 Task: Check the schedule for the "Cross-Check Hockey League".
Action: Mouse moved to (120, 309)
Screenshot: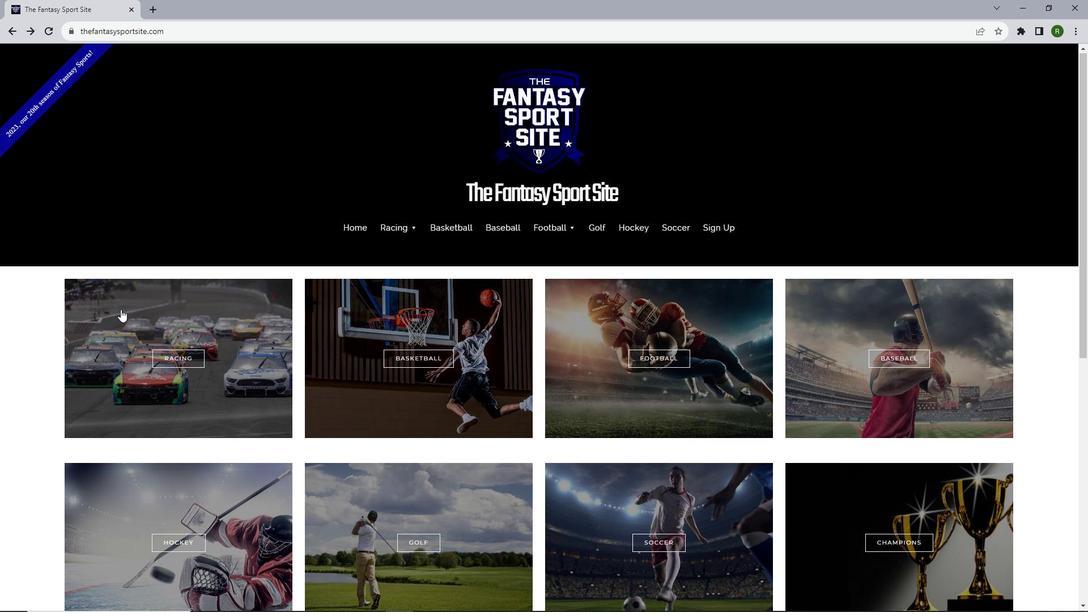 
Action: Mouse scrolled (120, 308) with delta (0, 0)
Screenshot: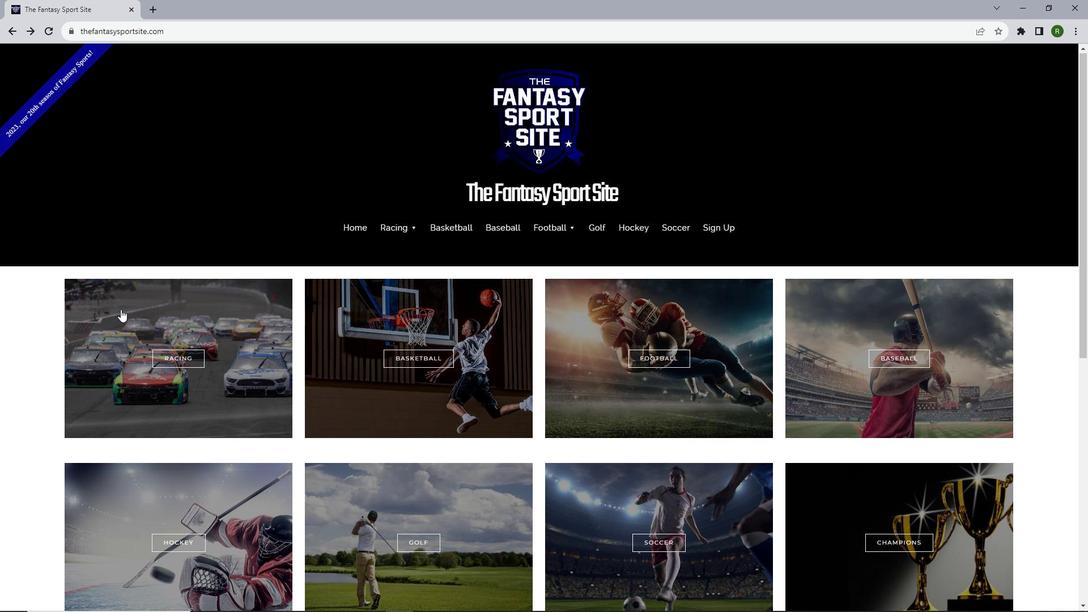 
Action: Mouse moved to (120, 309)
Screenshot: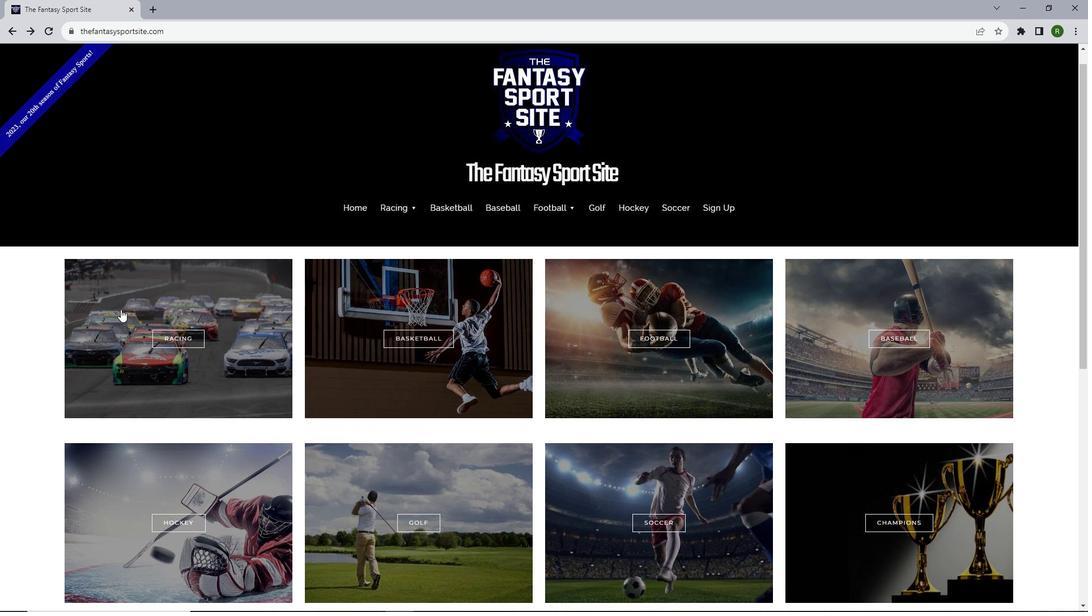 
Action: Mouse scrolled (120, 308) with delta (0, 0)
Screenshot: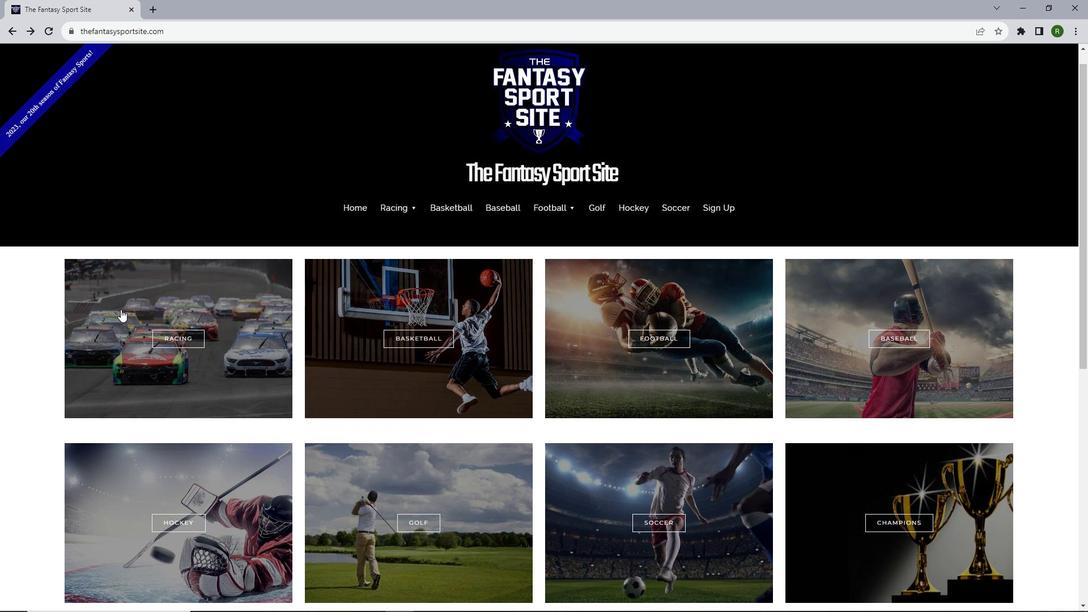 
Action: Mouse moved to (171, 424)
Screenshot: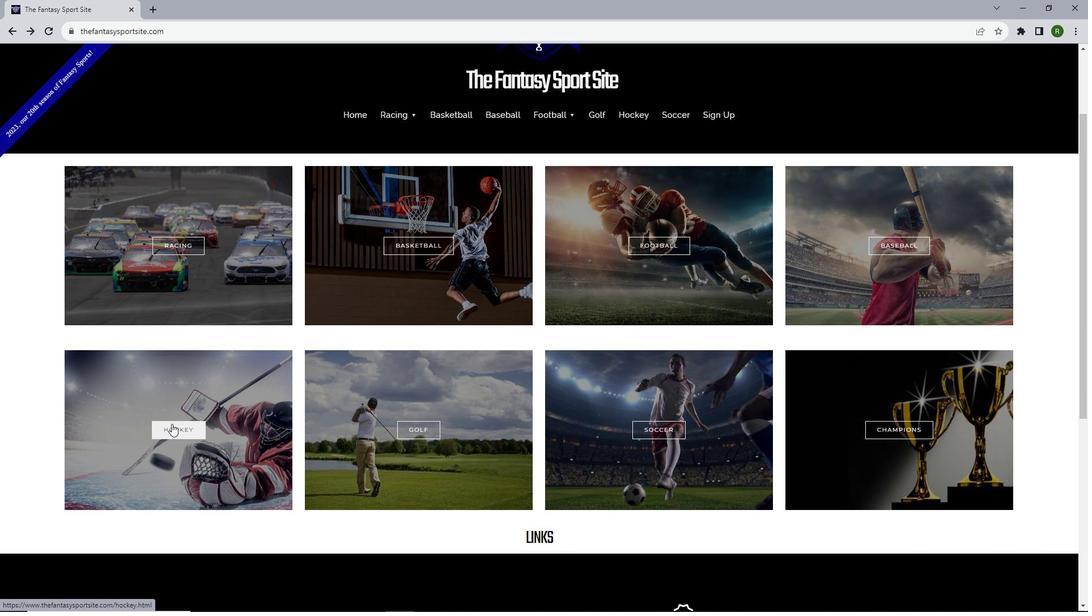 
Action: Mouse pressed left at (171, 424)
Screenshot: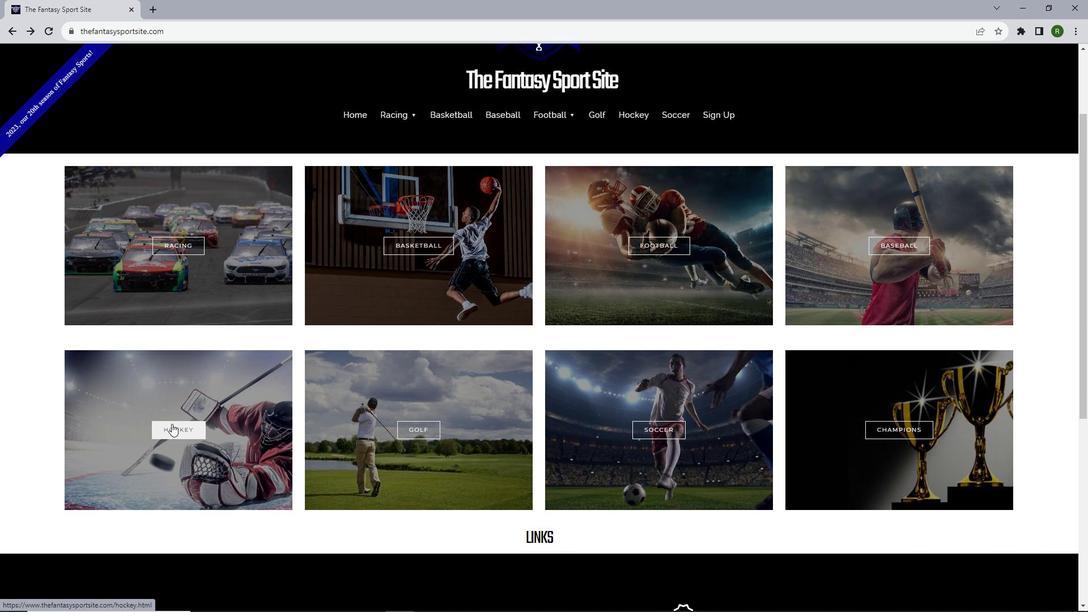 
Action: Mouse moved to (335, 356)
Screenshot: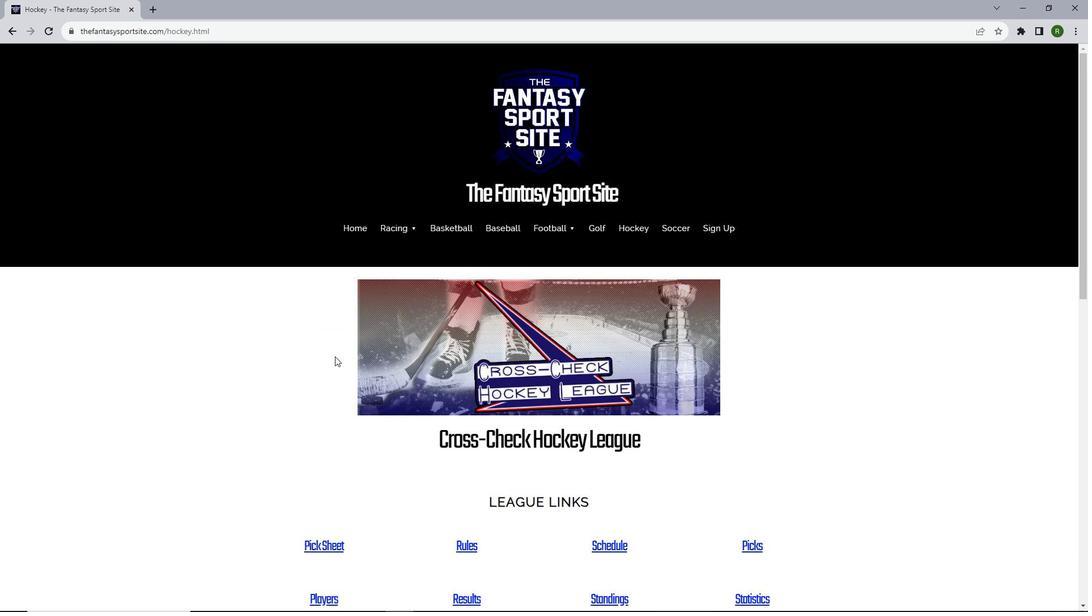 
Action: Mouse scrolled (335, 356) with delta (0, 0)
Screenshot: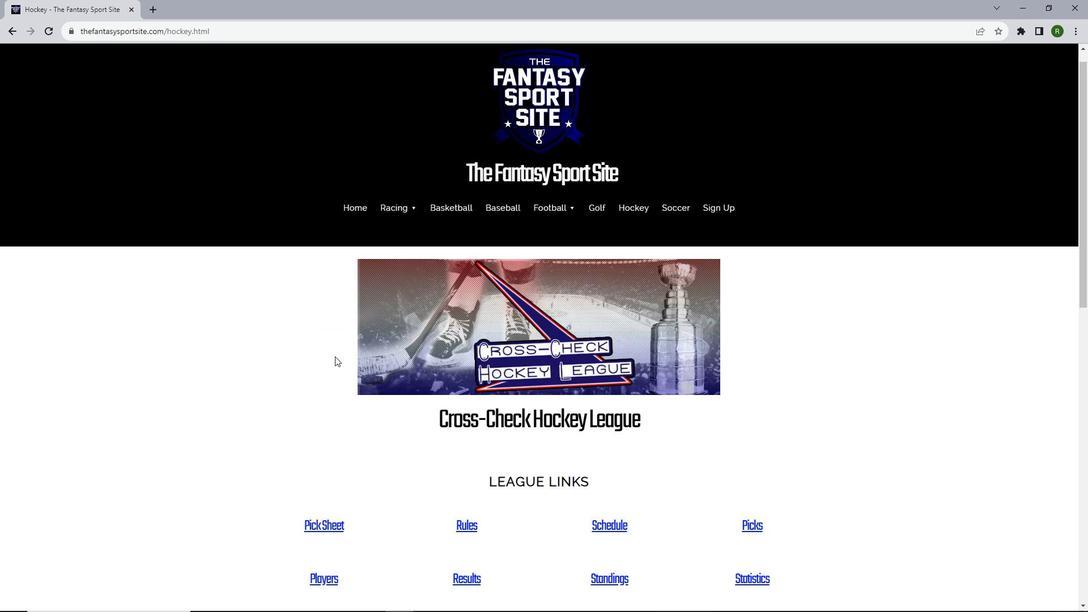 
Action: Mouse scrolled (335, 356) with delta (0, 0)
Screenshot: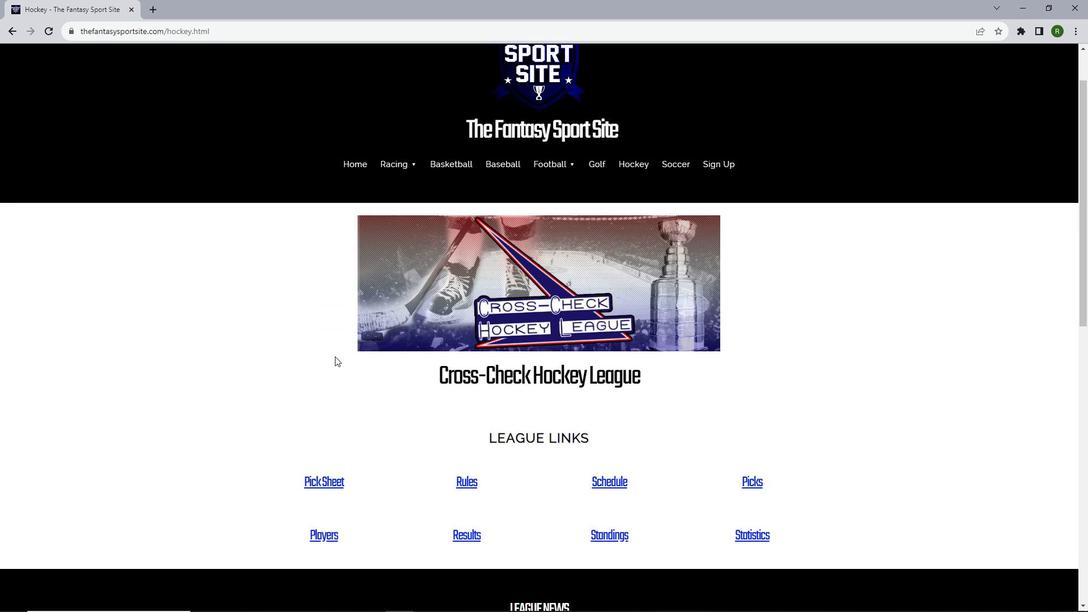 
Action: Mouse scrolled (335, 356) with delta (0, 0)
Screenshot: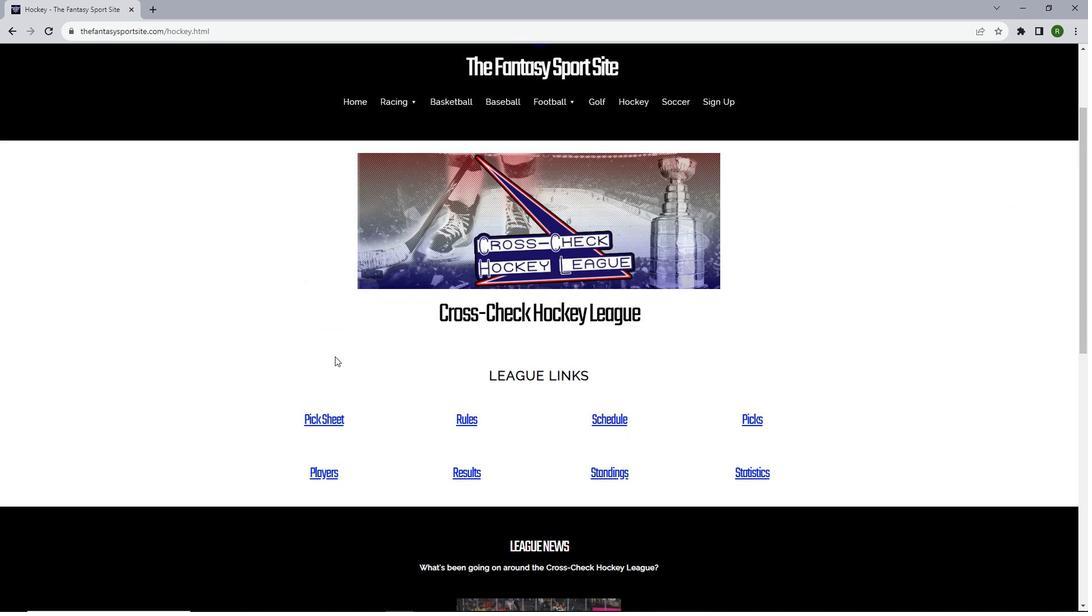 
Action: Mouse moved to (335, 357)
Screenshot: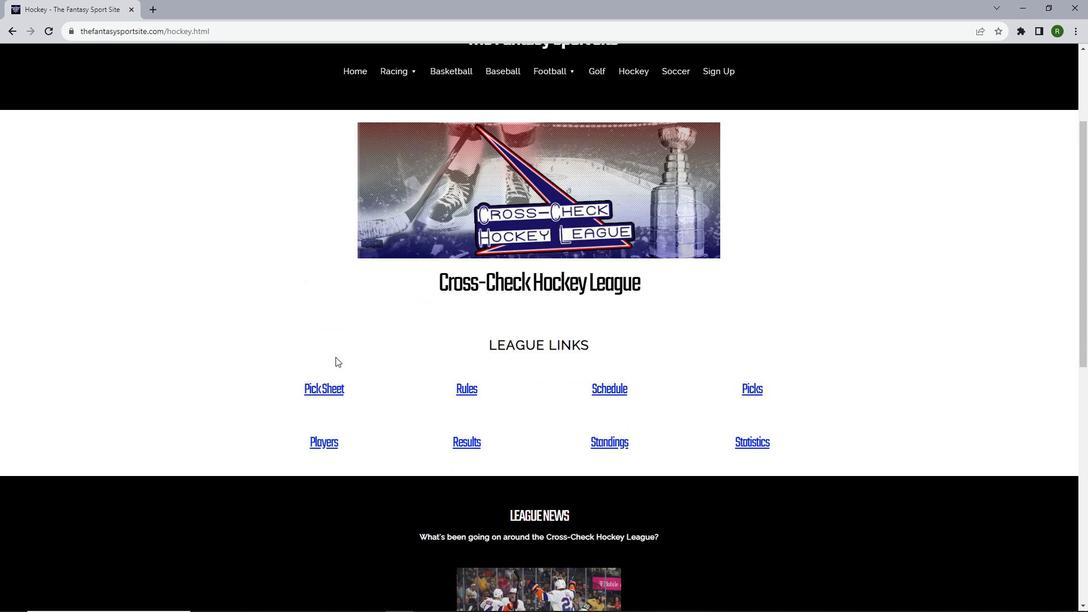 
Action: Mouse scrolled (335, 356) with delta (0, 0)
Screenshot: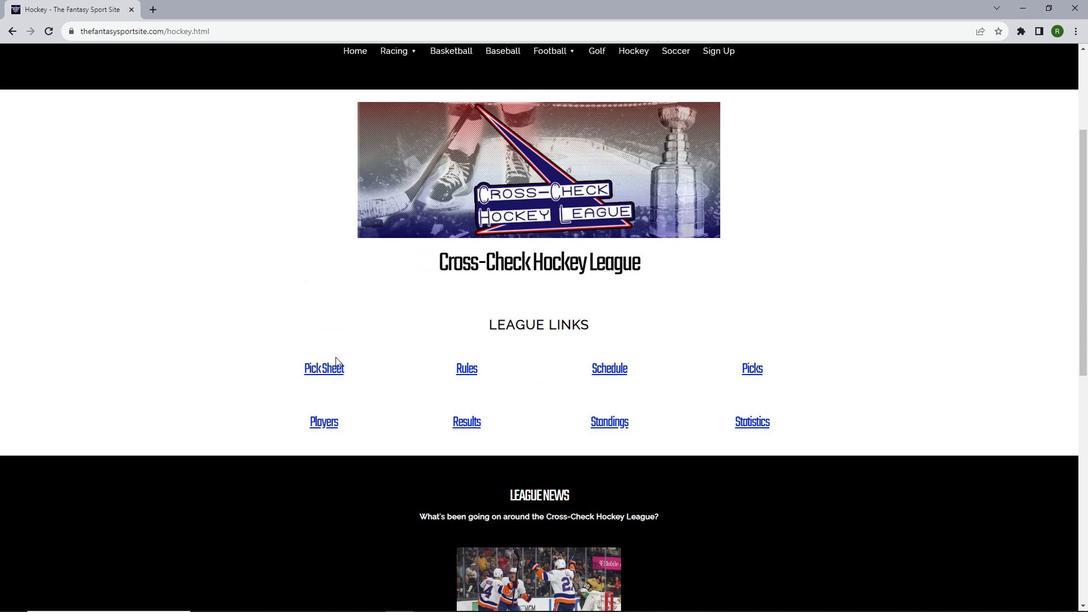 
Action: Mouse moved to (600, 320)
Screenshot: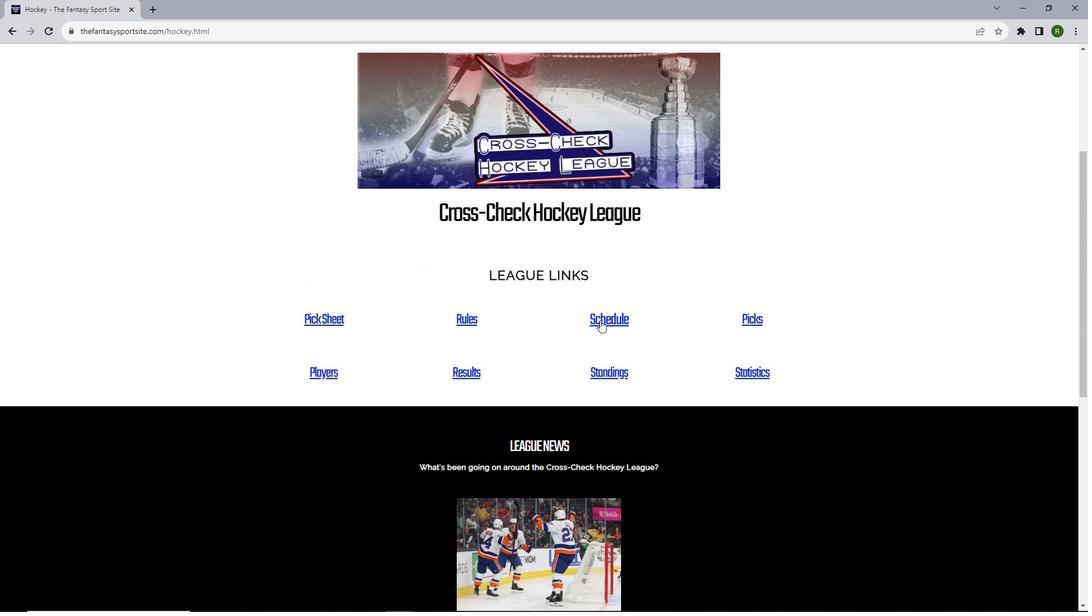 
Action: Mouse pressed left at (600, 320)
Screenshot: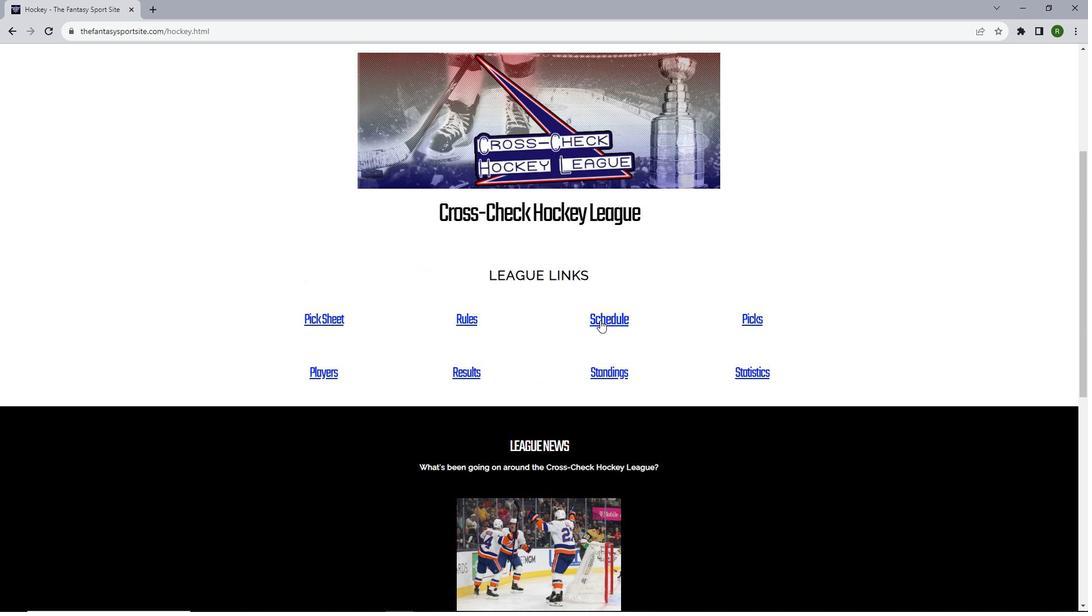 
Action: Mouse moved to (494, 124)
Screenshot: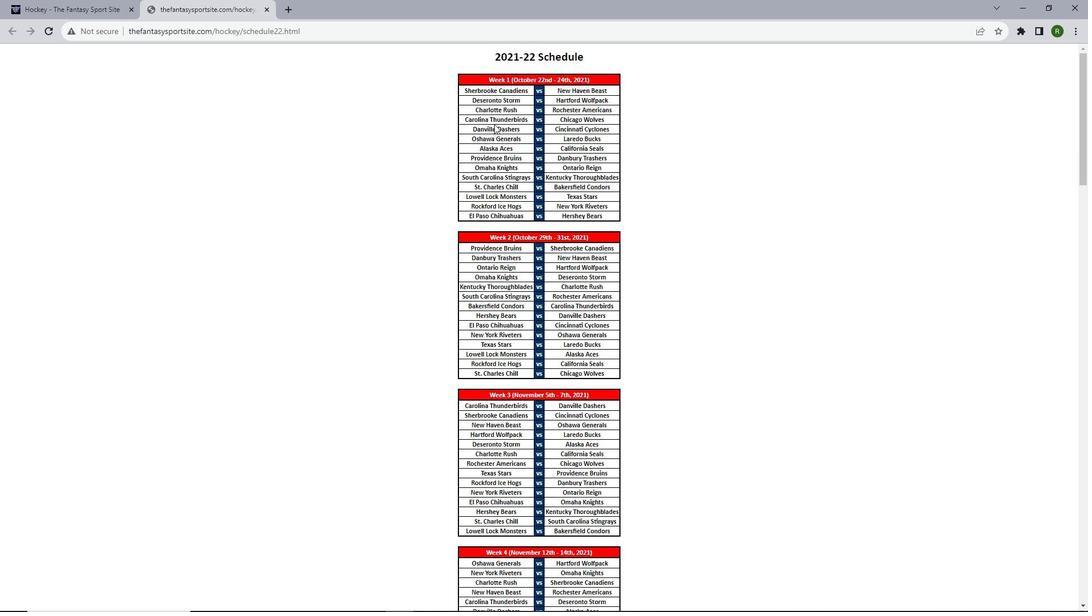 
Action: Mouse scrolled (494, 123) with delta (0, 0)
Screenshot: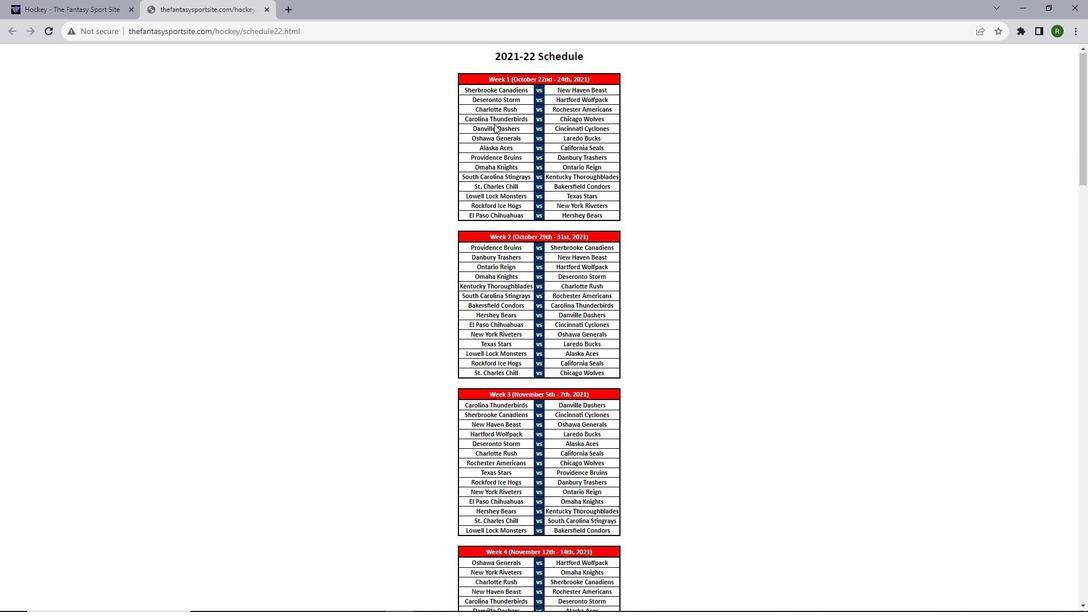 
Action: Mouse scrolled (494, 123) with delta (0, 0)
Screenshot: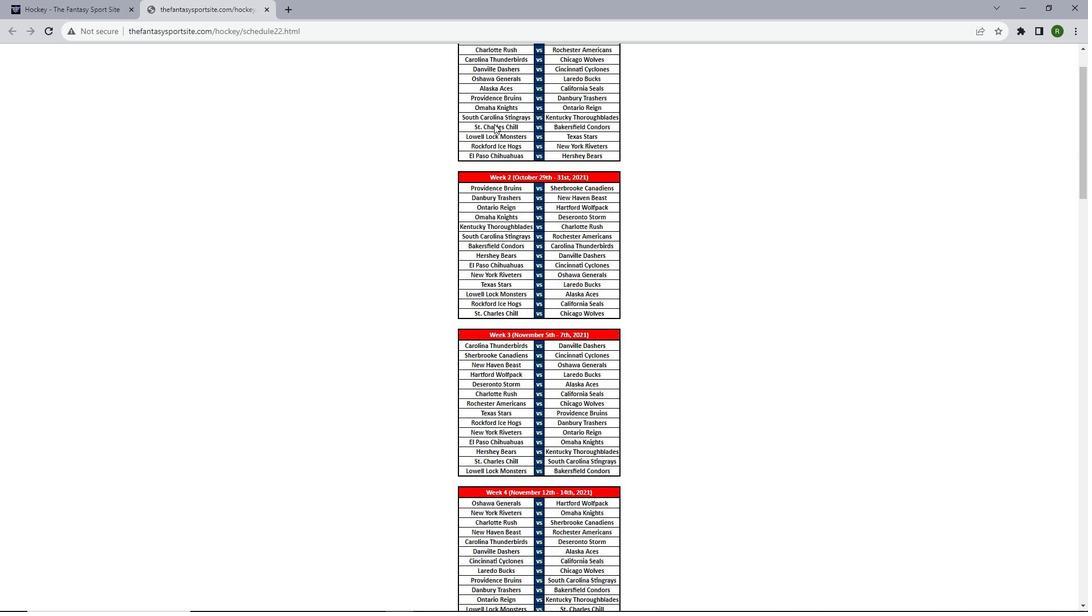 
Action: Mouse scrolled (494, 123) with delta (0, 0)
Screenshot: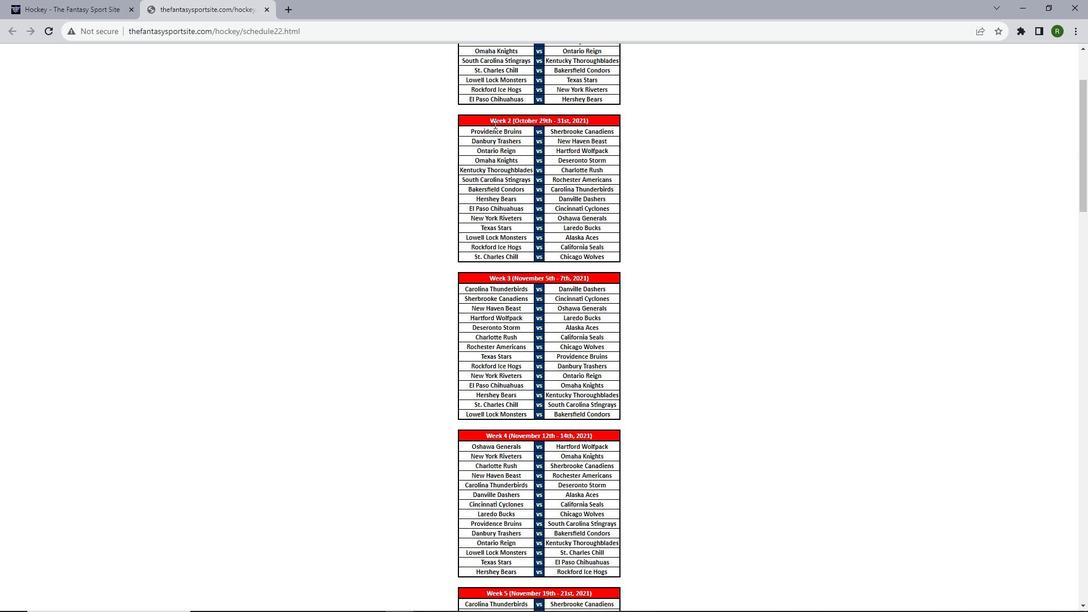 
Action: Mouse scrolled (494, 123) with delta (0, 0)
Screenshot: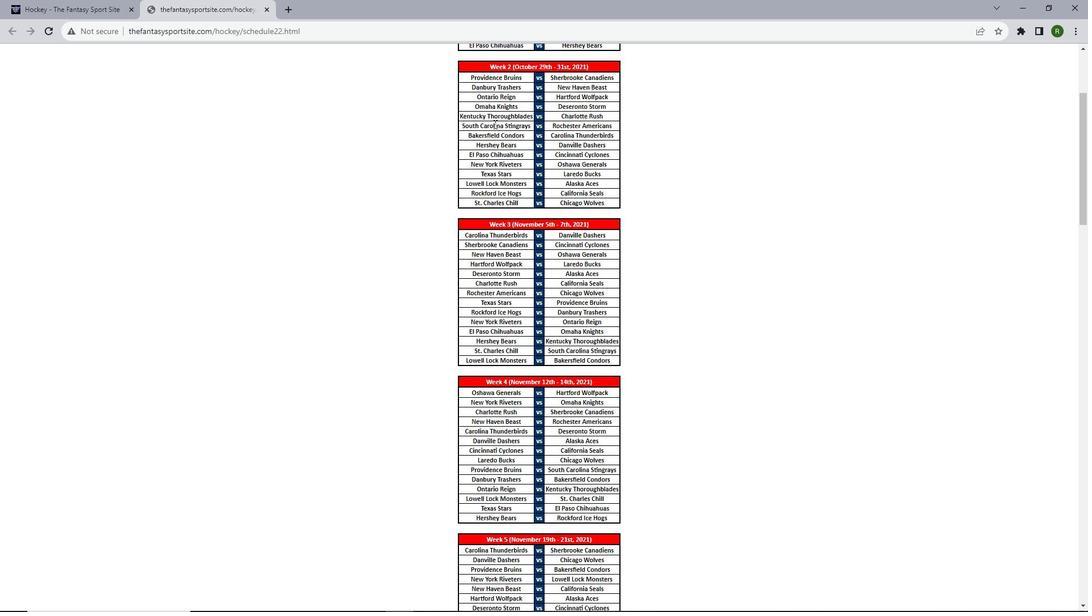 
Action: Mouse scrolled (494, 123) with delta (0, 0)
Screenshot: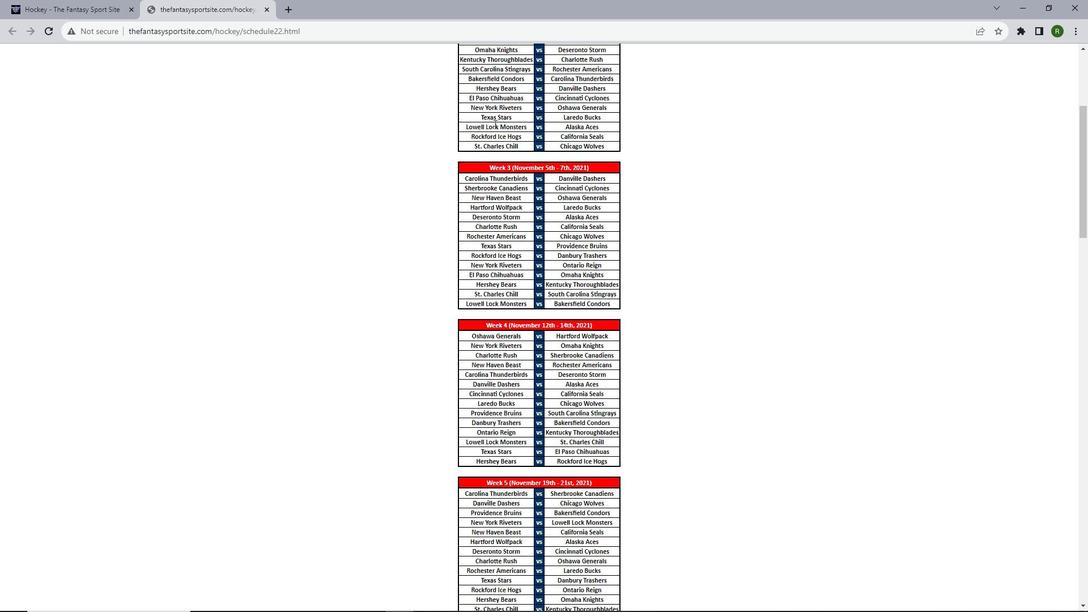 
Action: Mouse scrolled (494, 123) with delta (0, 0)
Screenshot: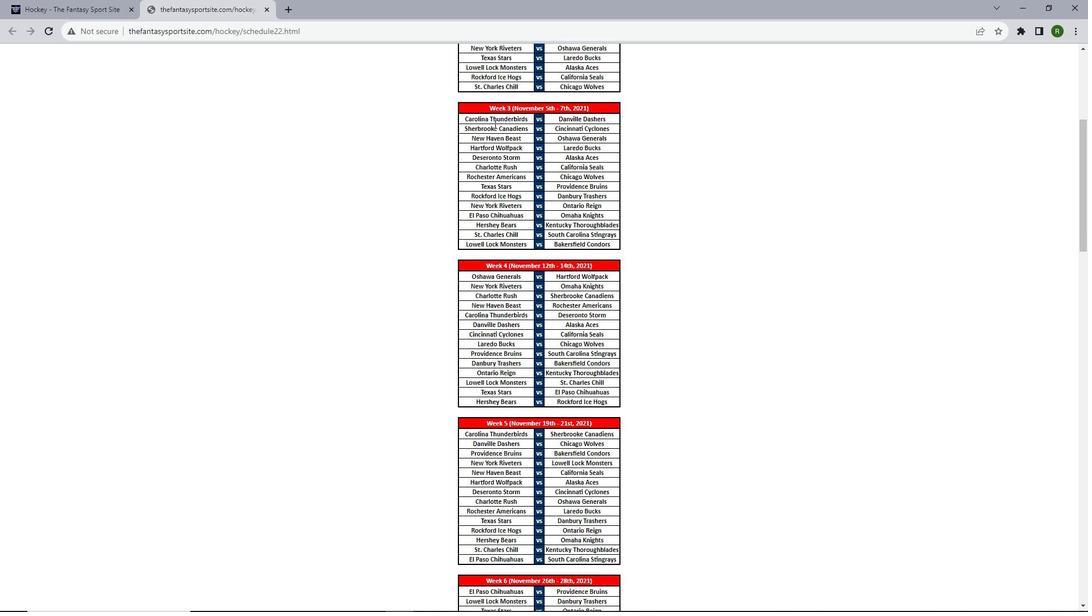 
Action: Mouse scrolled (494, 123) with delta (0, 0)
Screenshot: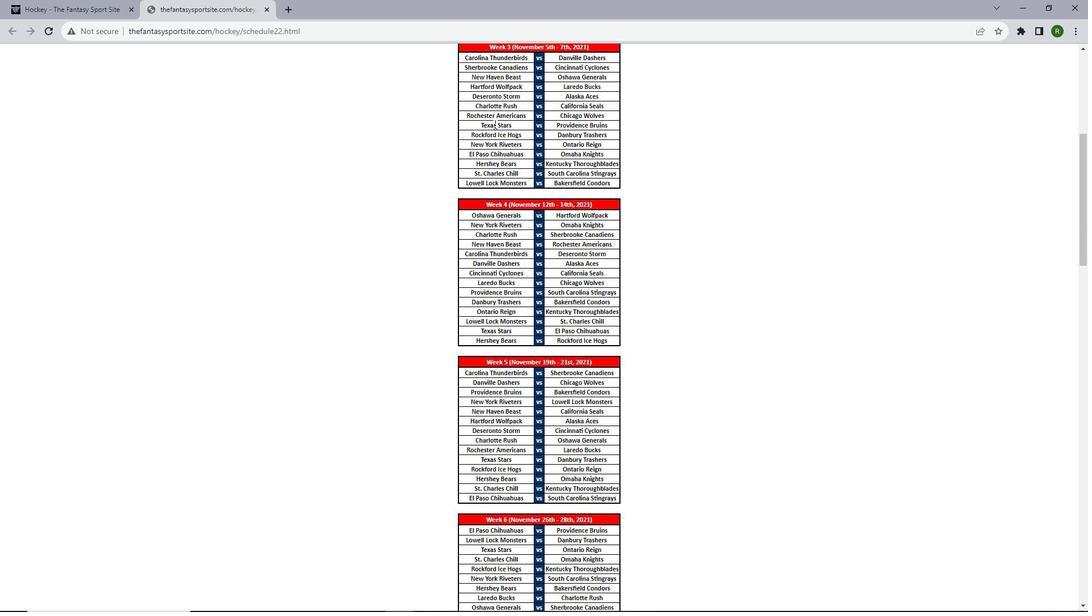 
Action: Mouse scrolled (494, 123) with delta (0, 0)
Screenshot: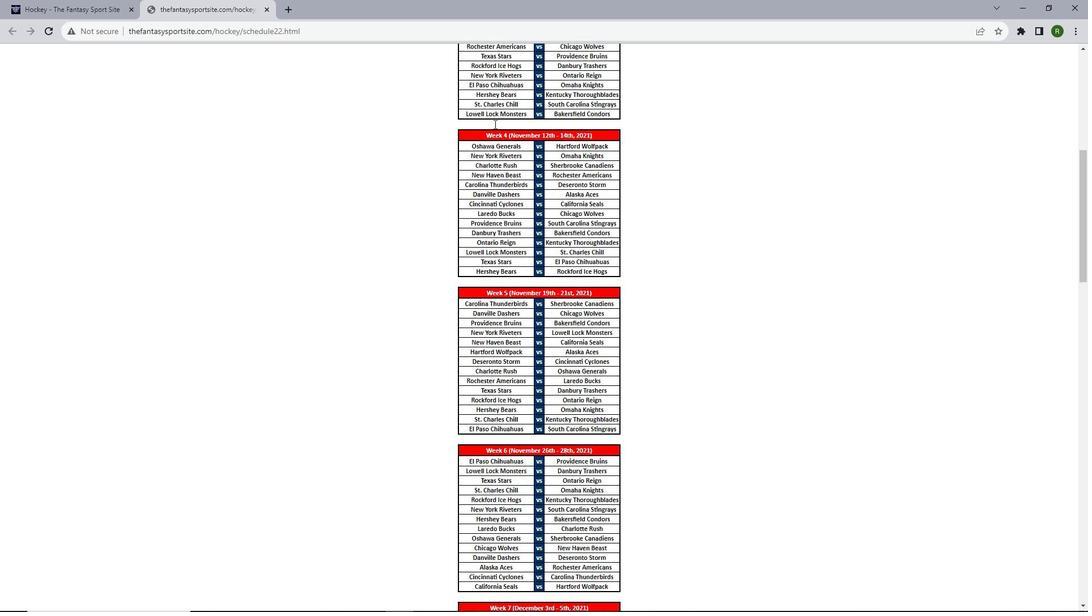 
Action: Mouse scrolled (494, 123) with delta (0, 0)
Screenshot: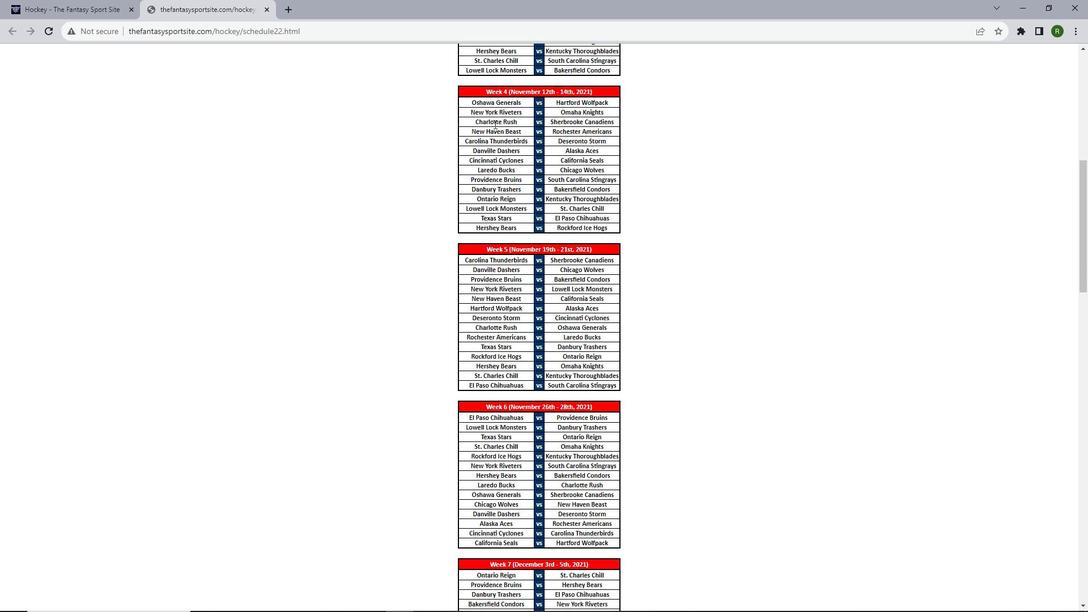 
Action: Mouse scrolled (494, 123) with delta (0, 0)
Screenshot: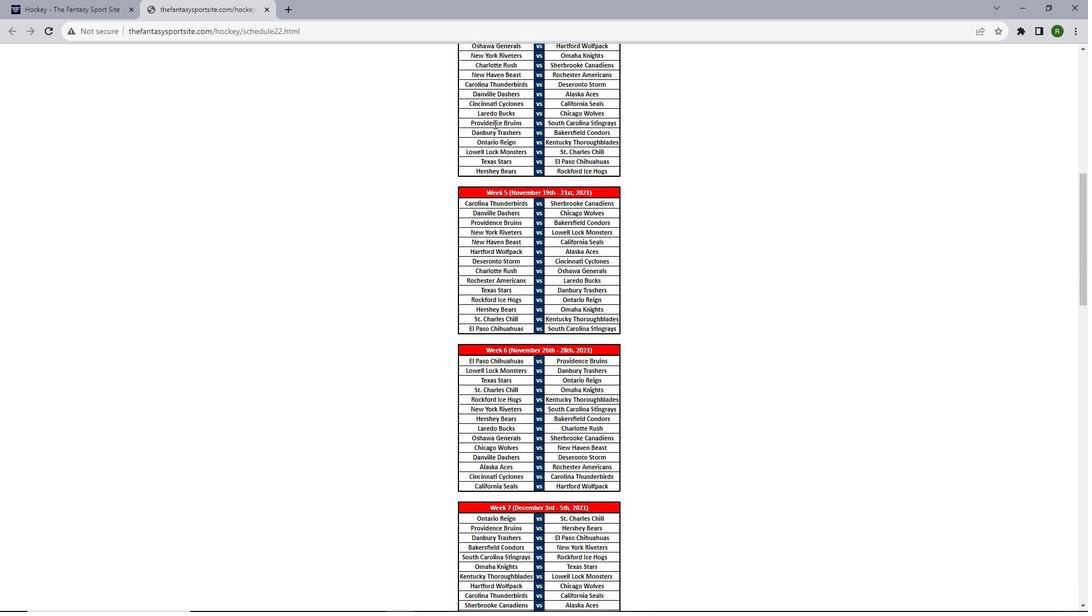 
Action: Mouse scrolled (494, 123) with delta (0, 0)
Screenshot: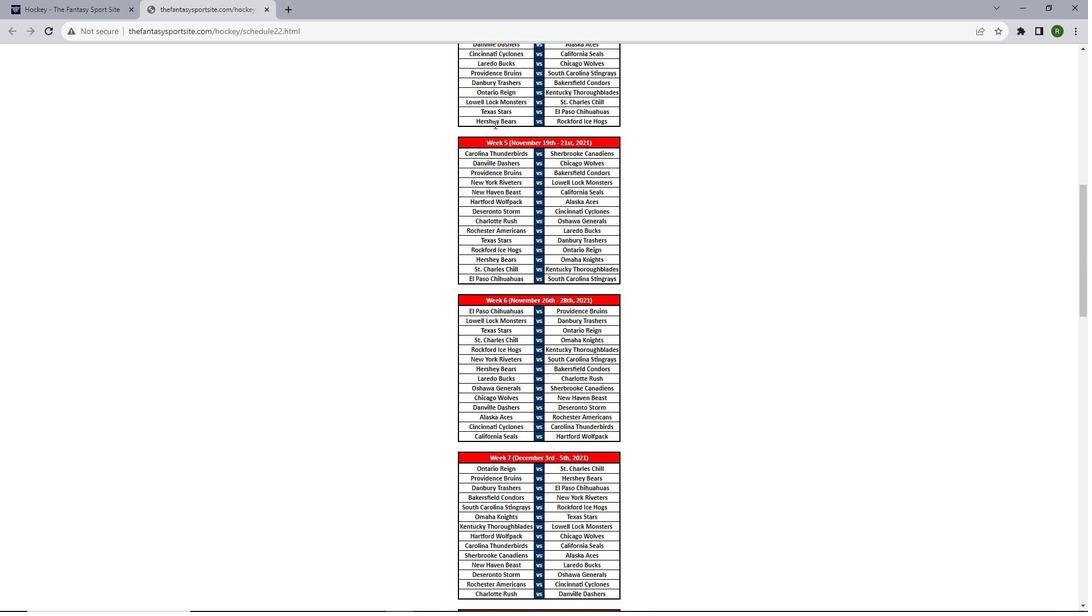 
Action: Mouse scrolled (494, 123) with delta (0, 0)
Screenshot: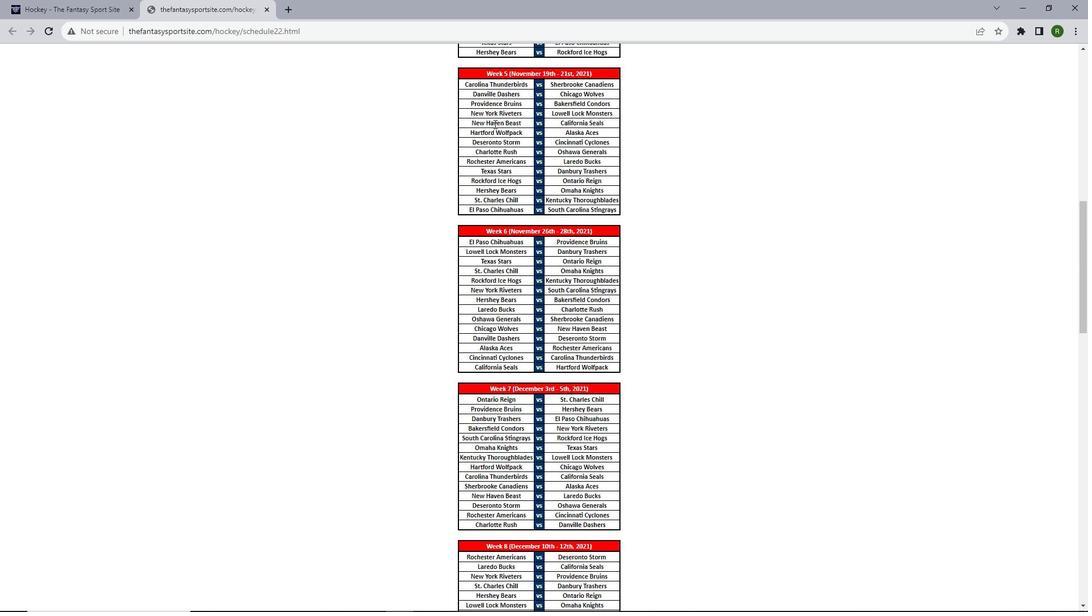 
Action: Mouse scrolled (494, 123) with delta (0, 0)
Screenshot: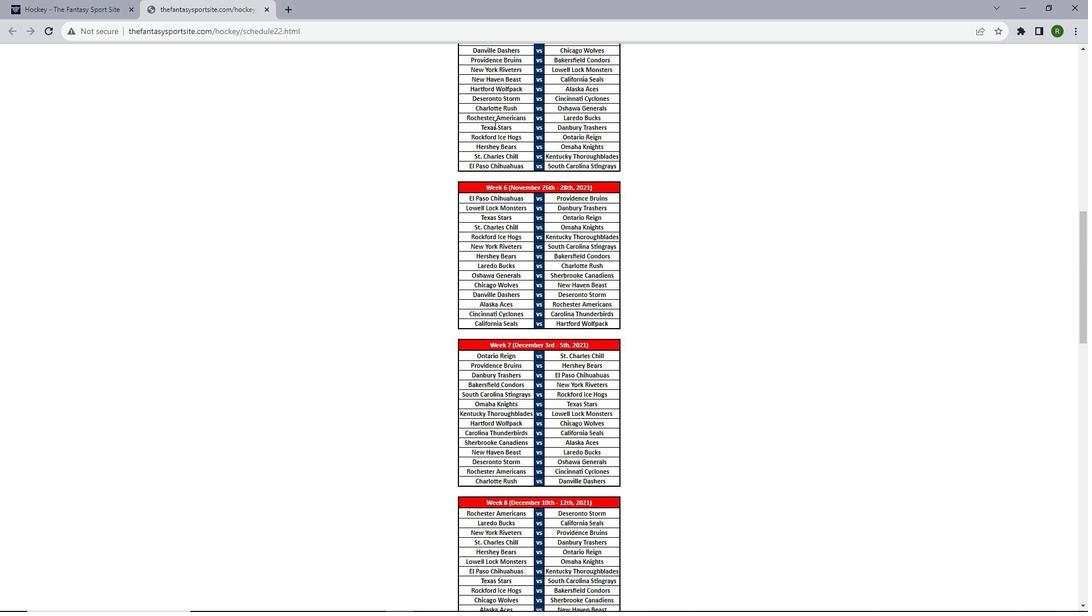 
Action: Mouse scrolled (494, 123) with delta (0, 0)
Screenshot: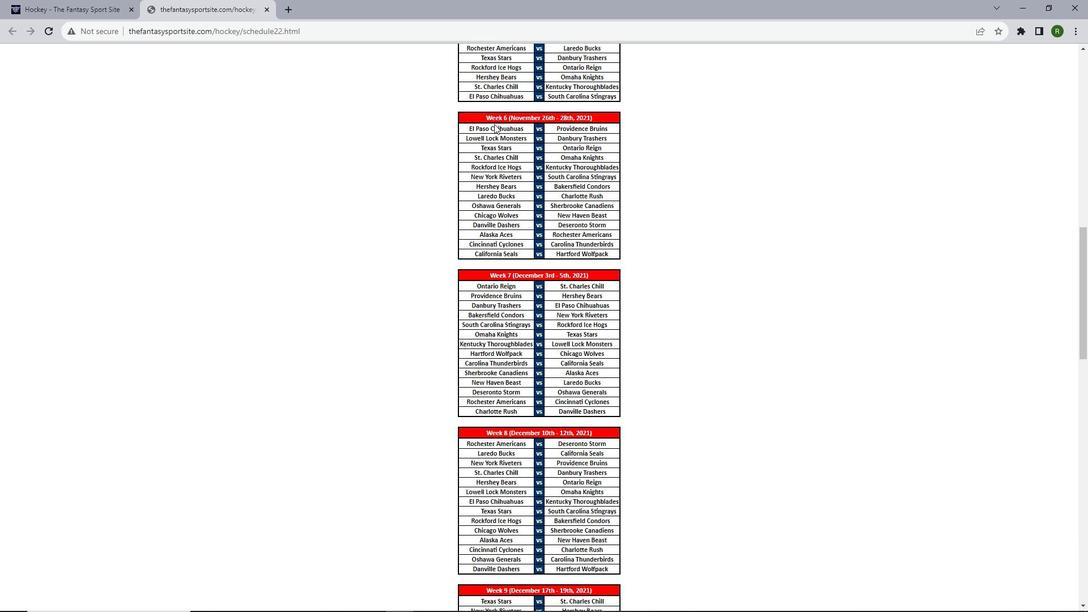 
Action: Mouse scrolled (494, 123) with delta (0, 0)
Screenshot: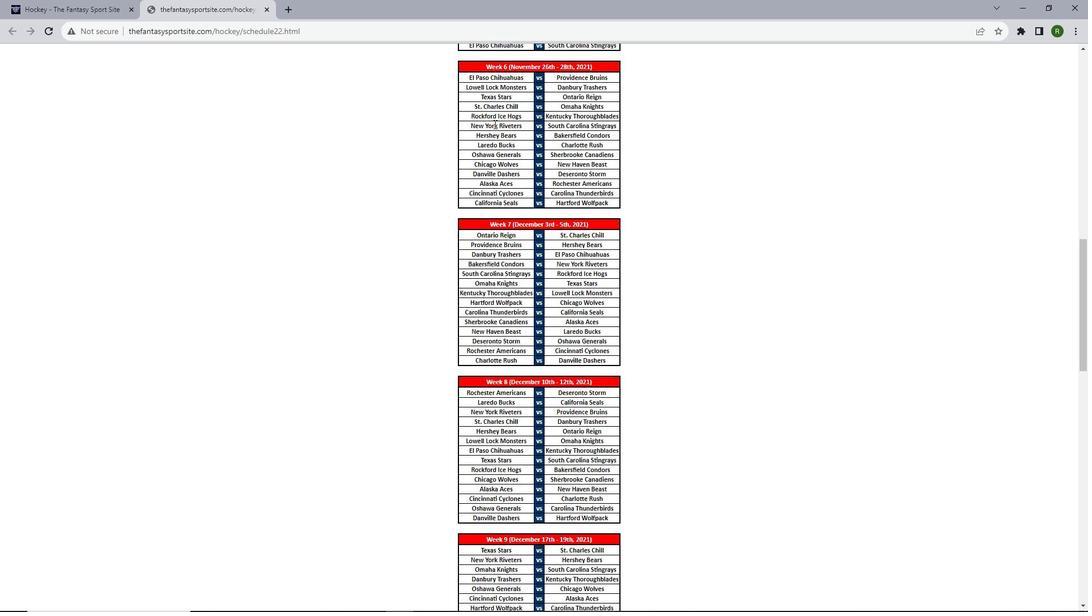 
Action: Mouse scrolled (494, 123) with delta (0, 0)
Screenshot: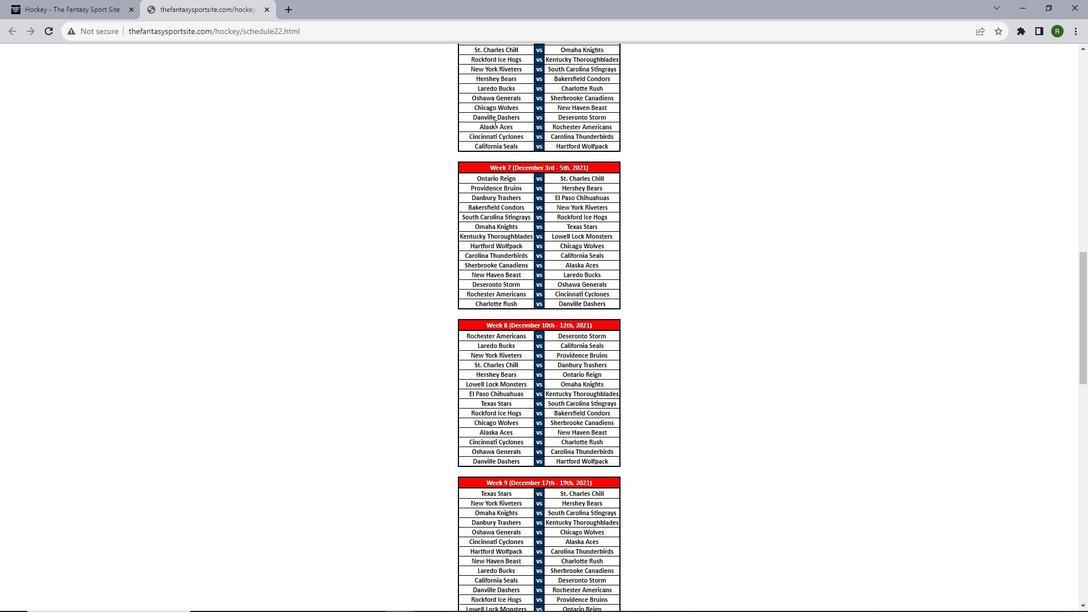 
Action: Mouse scrolled (494, 123) with delta (0, 0)
Screenshot: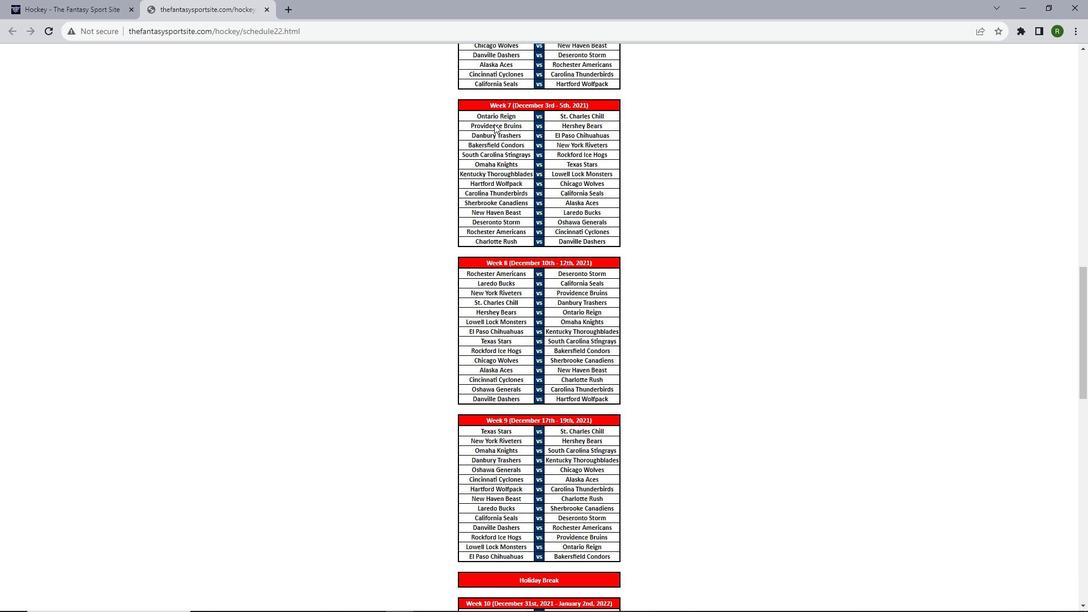 
Action: Mouse scrolled (494, 123) with delta (0, 0)
Screenshot: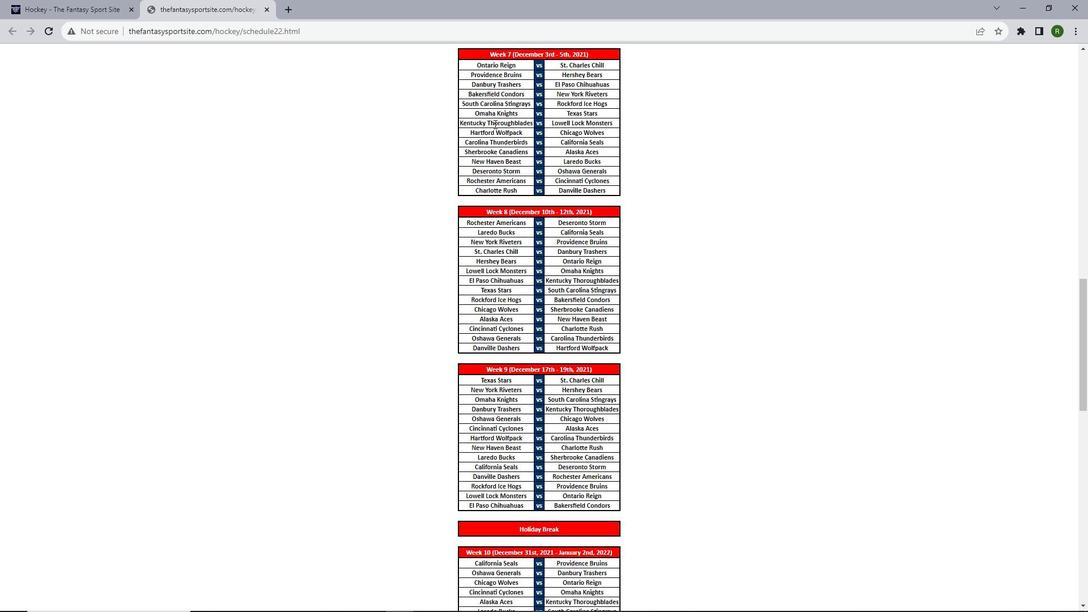 
Action: Mouse scrolled (494, 123) with delta (0, 0)
Screenshot: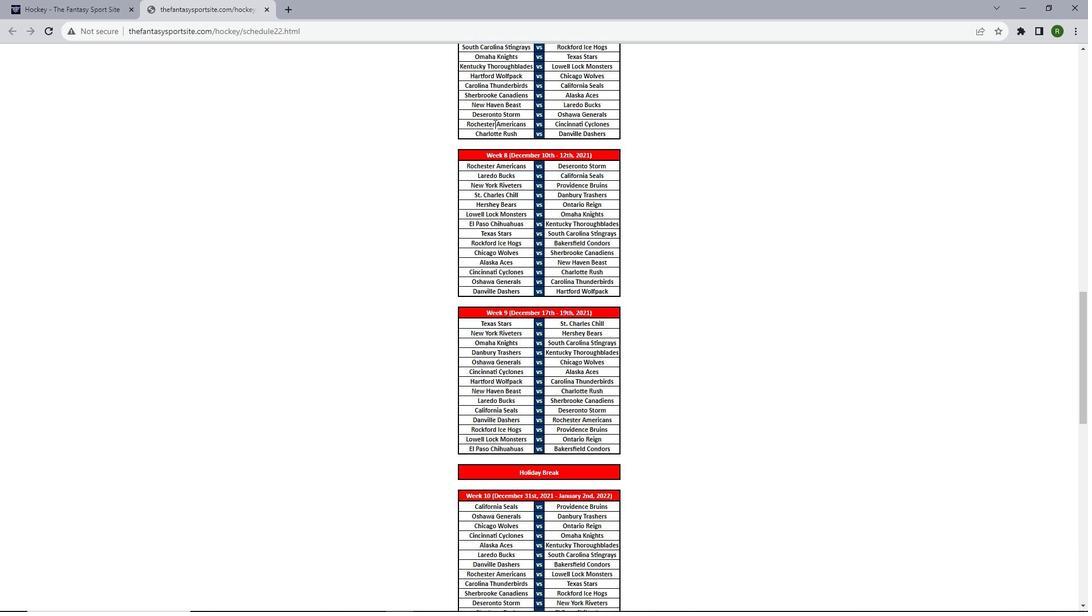 
Action: Mouse scrolled (494, 123) with delta (0, 0)
Screenshot: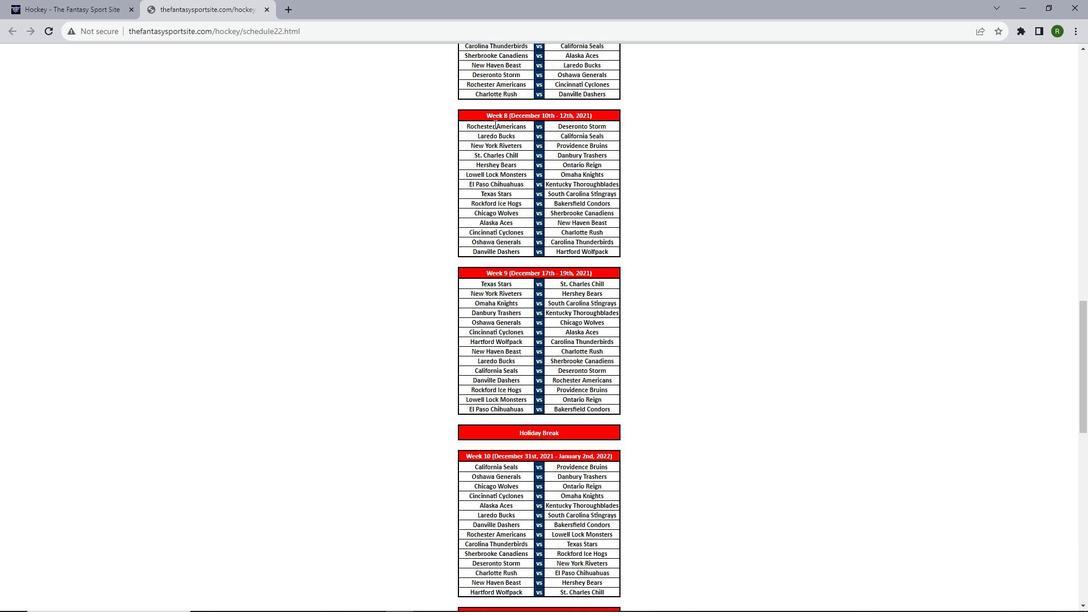 
Action: Mouse scrolled (494, 123) with delta (0, 0)
Screenshot: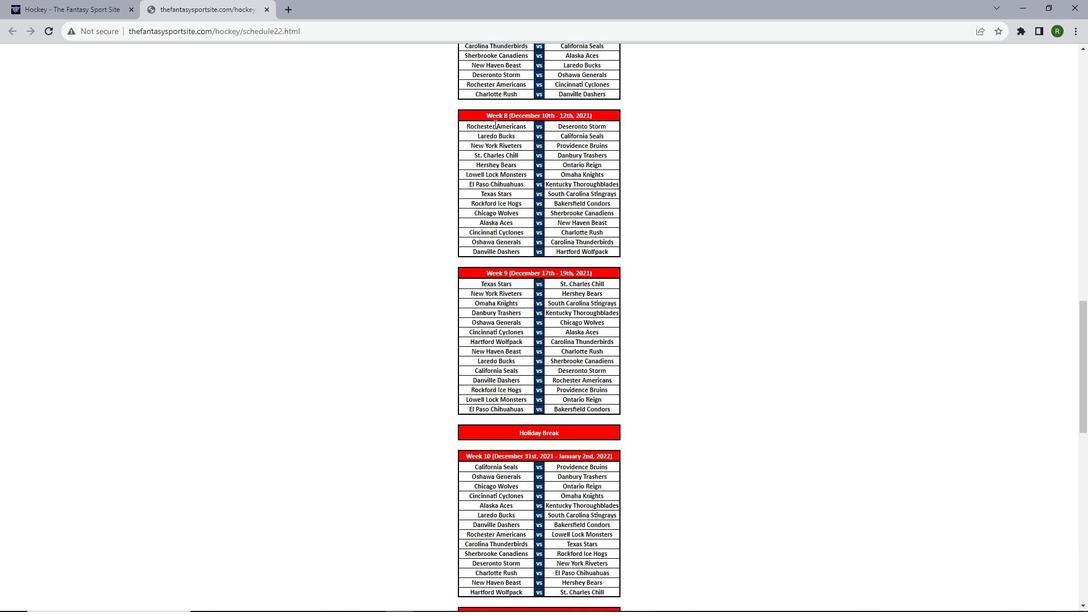 
Action: Mouse scrolled (494, 123) with delta (0, 0)
Screenshot: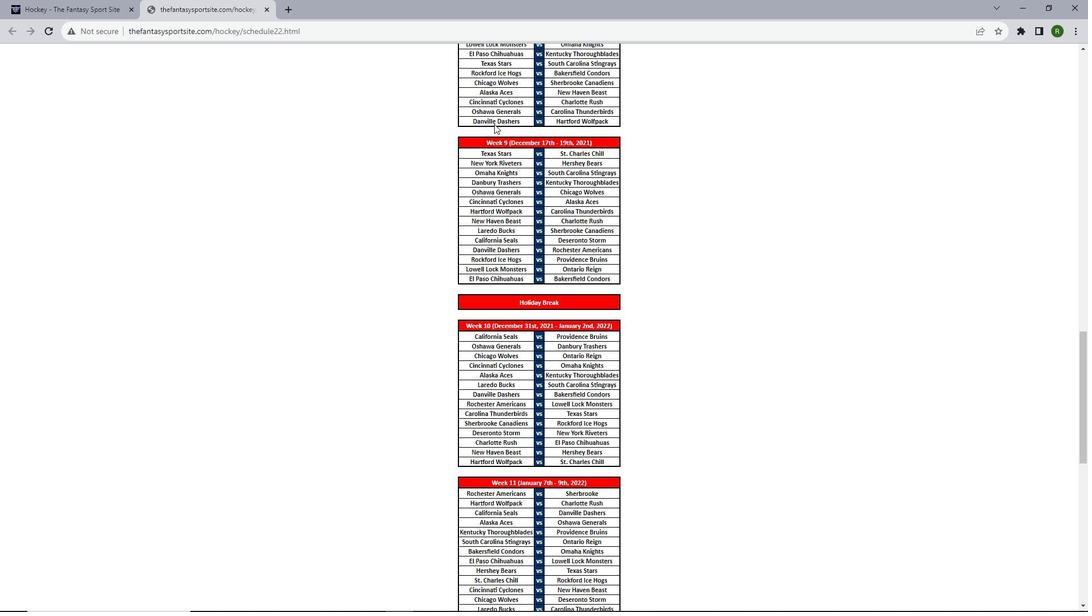 
Action: Mouse scrolled (494, 123) with delta (0, 0)
Screenshot: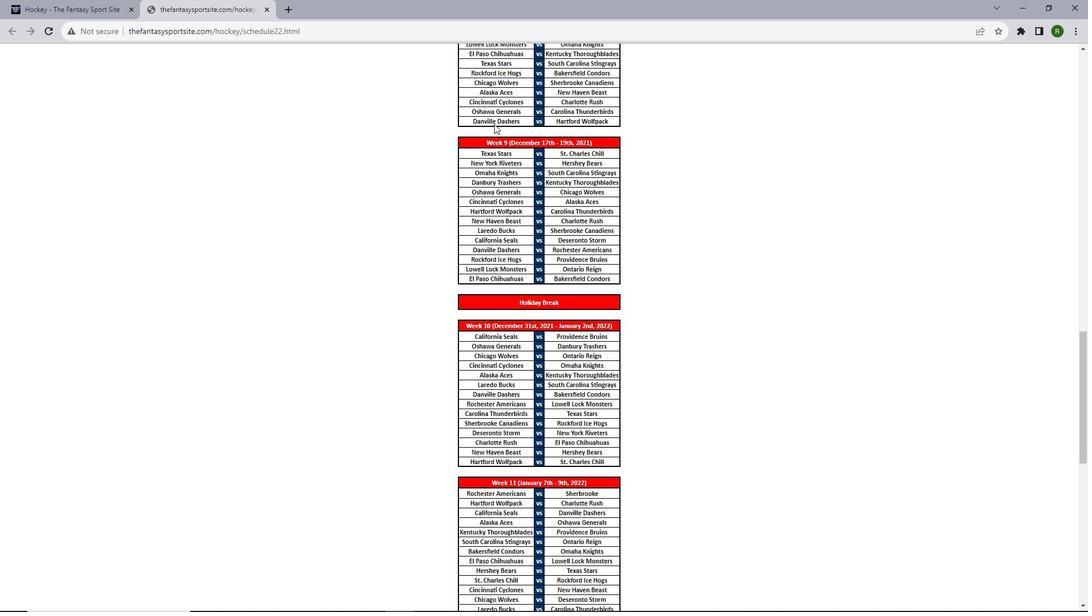 
Action: Mouse scrolled (494, 123) with delta (0, 0)
Screenshot: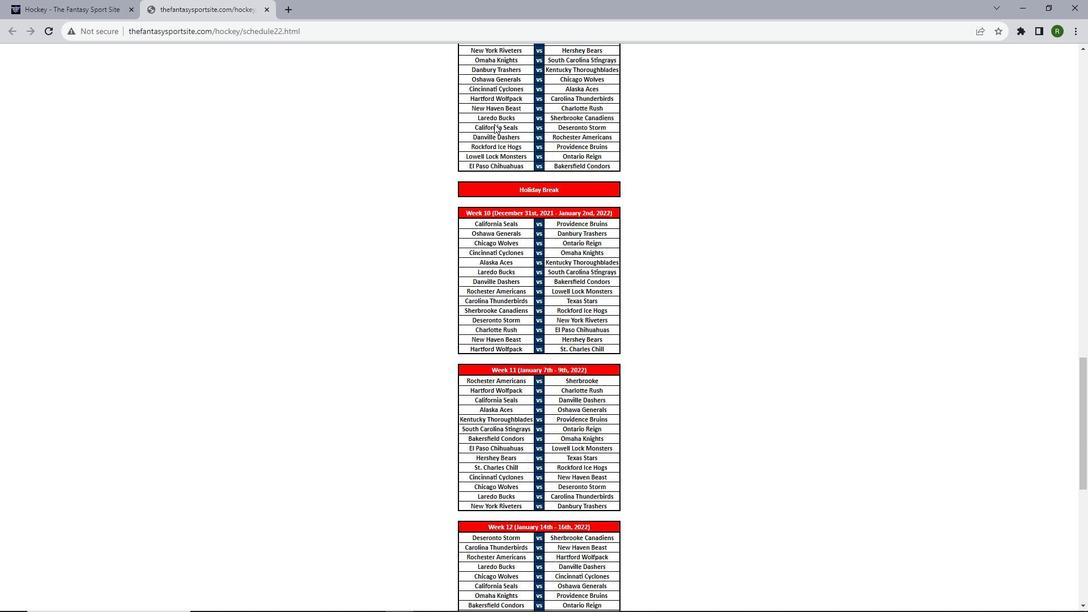 
Action: Mouse scrolled (494, 123) with delta (0, 0)
Screenshot: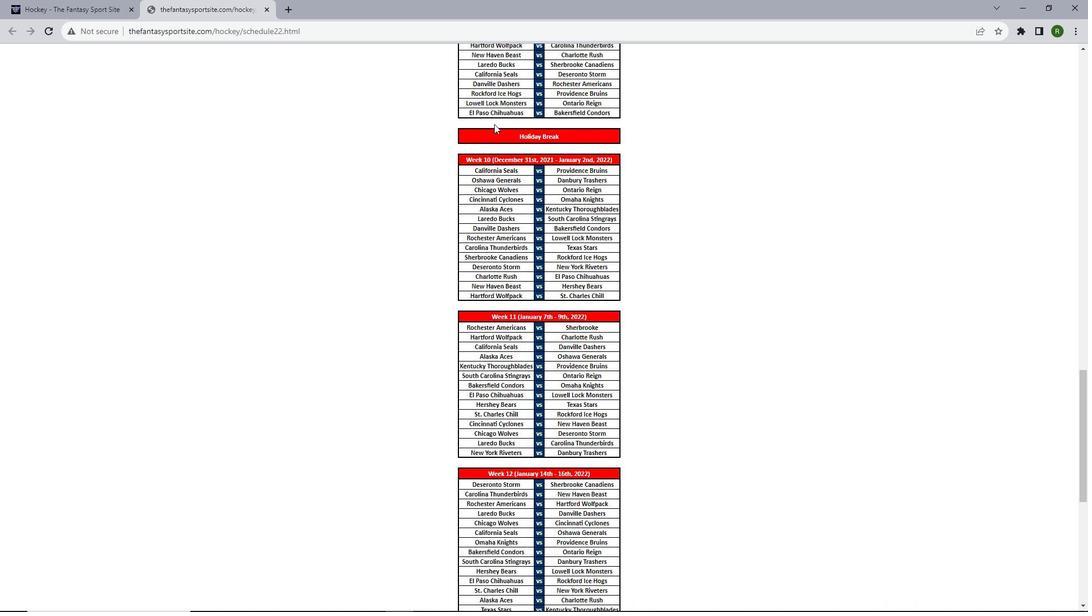 
Action: Mouse scrolled (494, 123) with delta (0, 0)
Screenshot: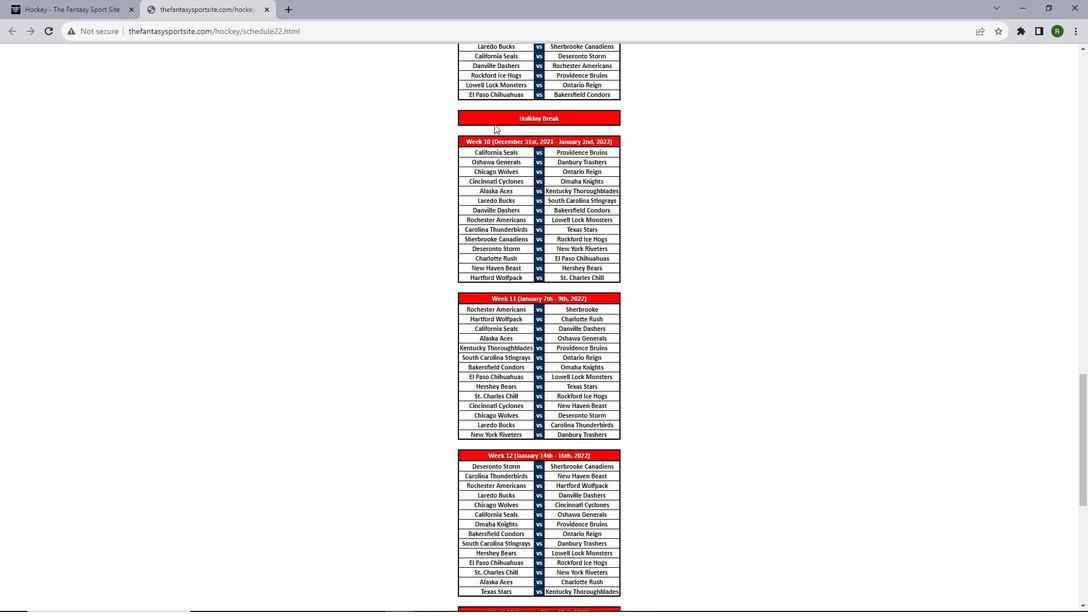 
Action: Mouse scrolled (494, 123) with delta (0, 0)
Screenshot: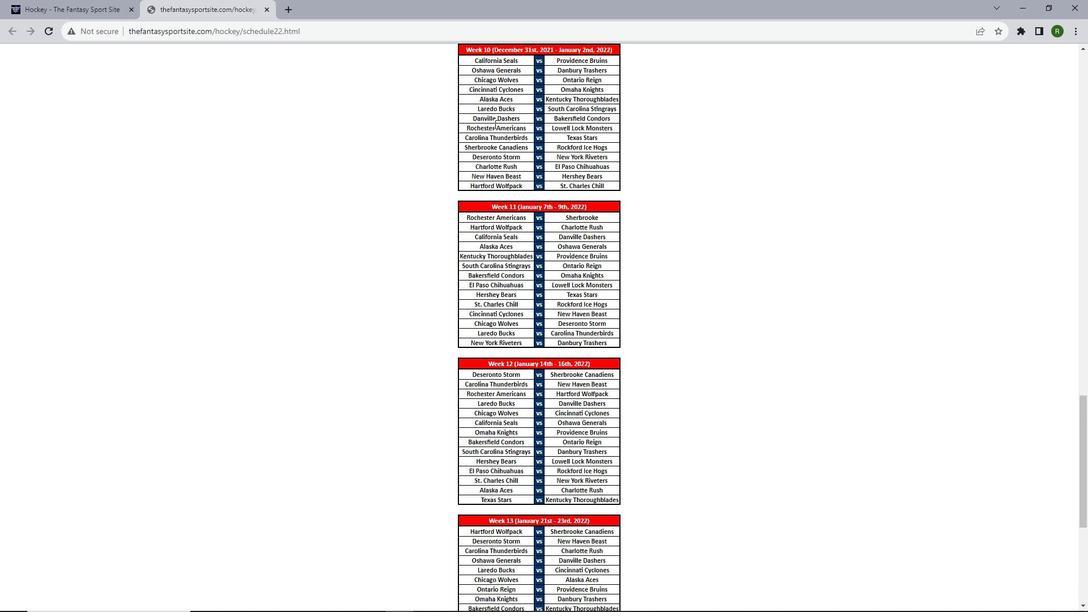 
Action: Mouse scrolled (494, 123) with delta (0, 0)
Screenshot: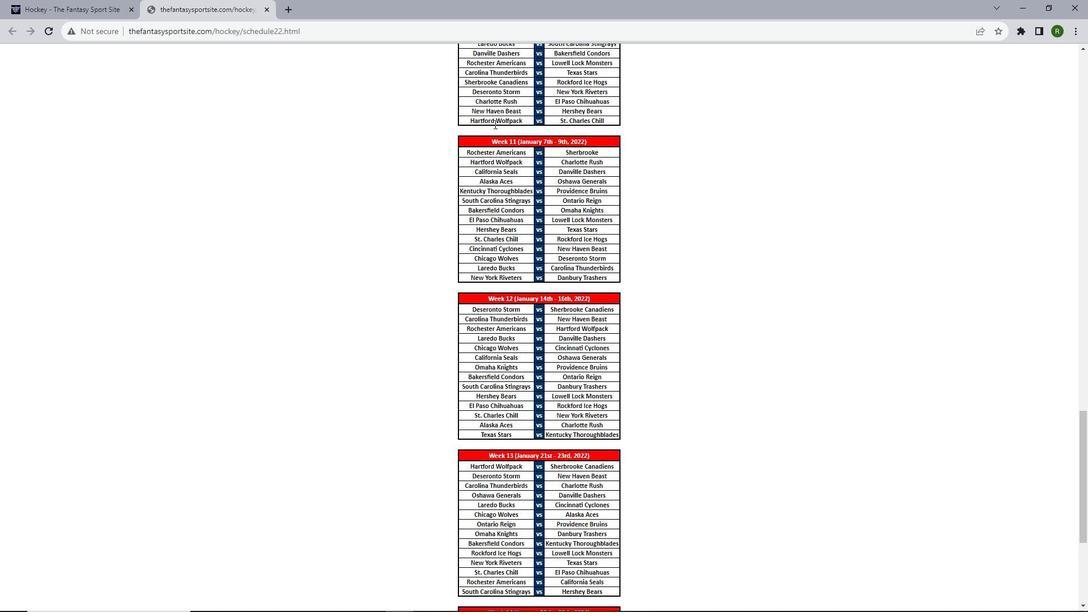 
Action: Mouse scrolled (494, 123) with delta (0, 0)
Screenshot: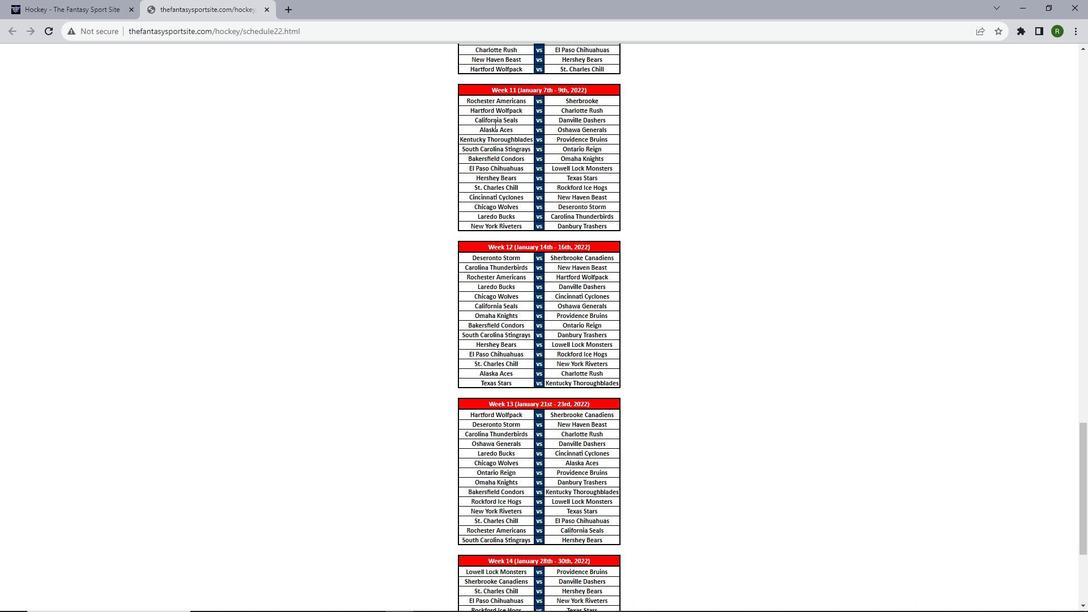 
Action: Mouse scrolled (494, 123) with delta (0, 0)
Screenshot: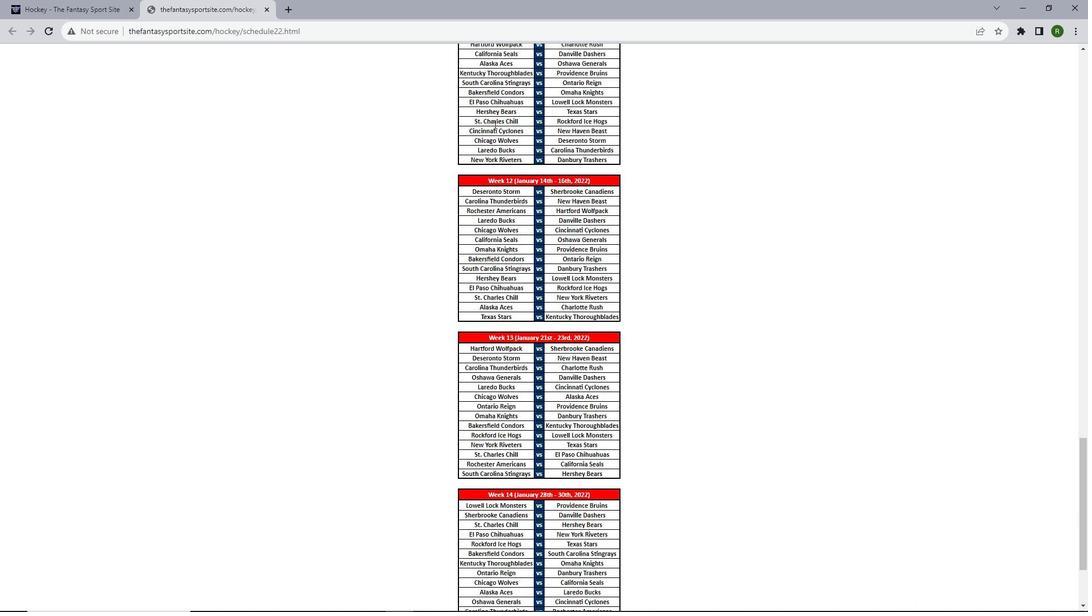 
Action: Mouse scrolled (494, 123) with delta (0, 0)
Screenshot: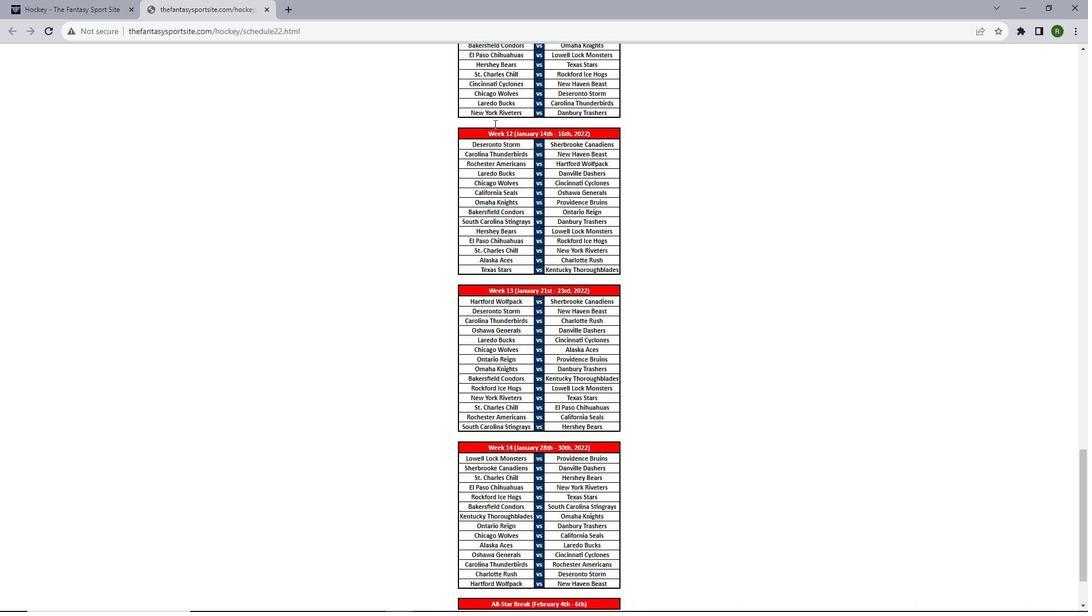
Action: Mouse scrolled (494, 123) with delta (0, 0)
Screenshot: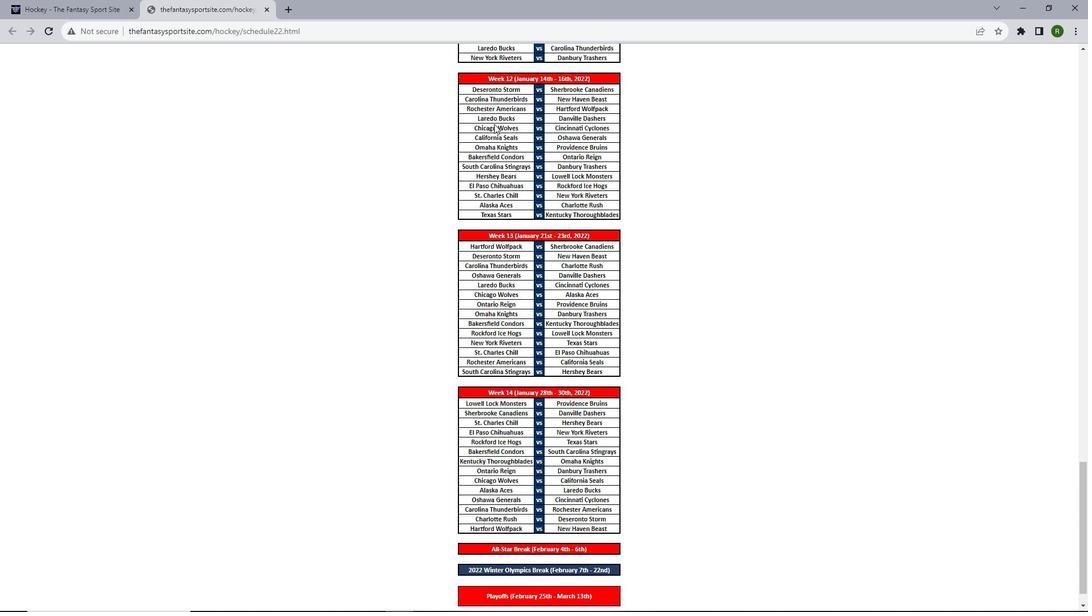 
Action: Mouse scrolled (494, 123) with delta (0, 0)
Screenshot: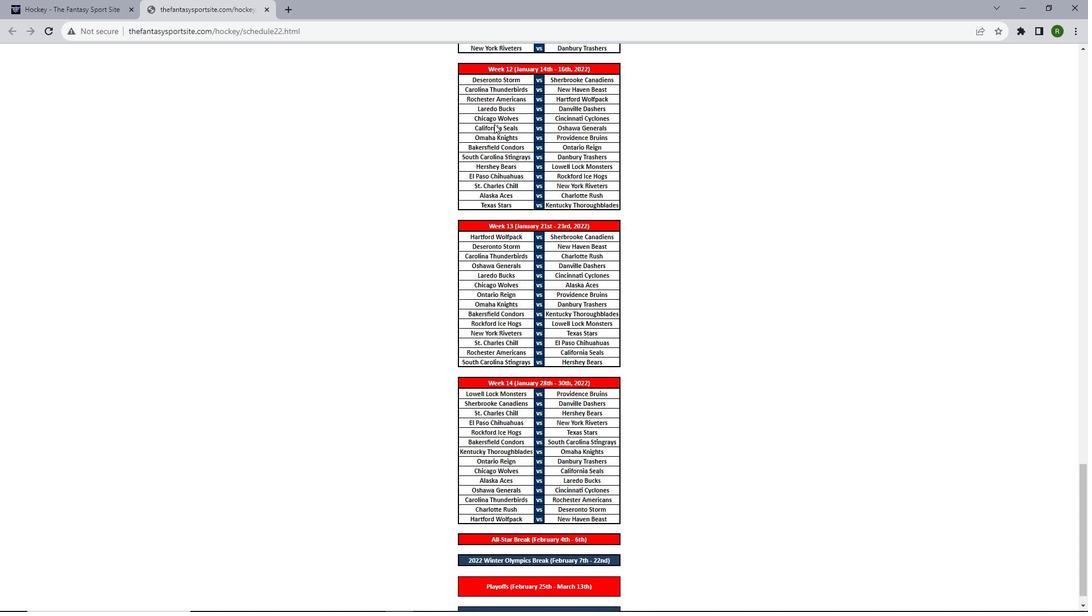 
Action: Mouse scrolled (494, 123) with delta (0, 0)
Screenshot: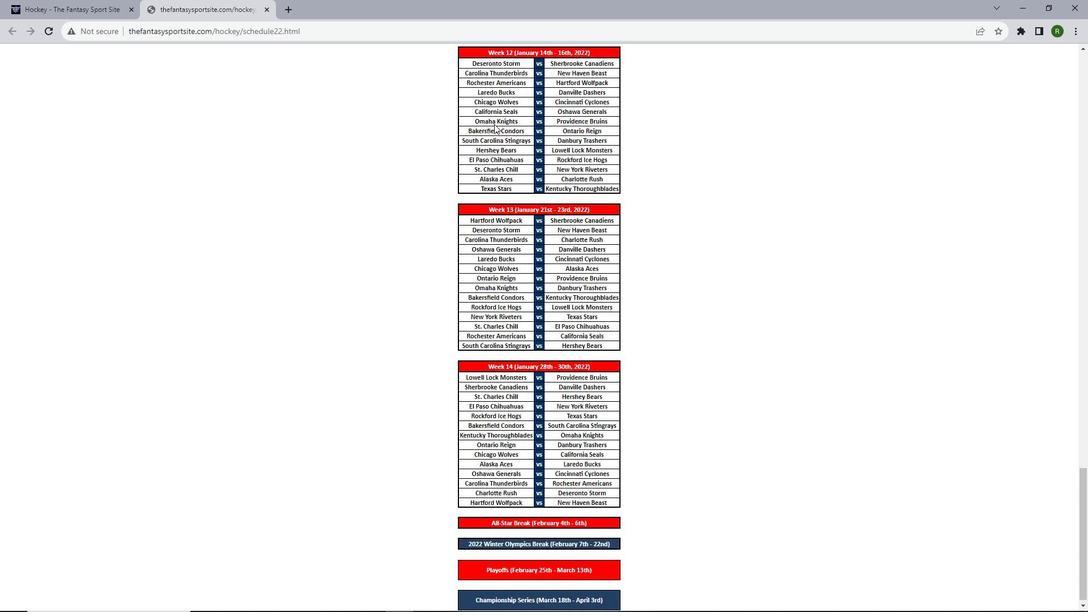 
Action: Mouse scrolled (494, 123) with delta (0, 0)
Screenshot: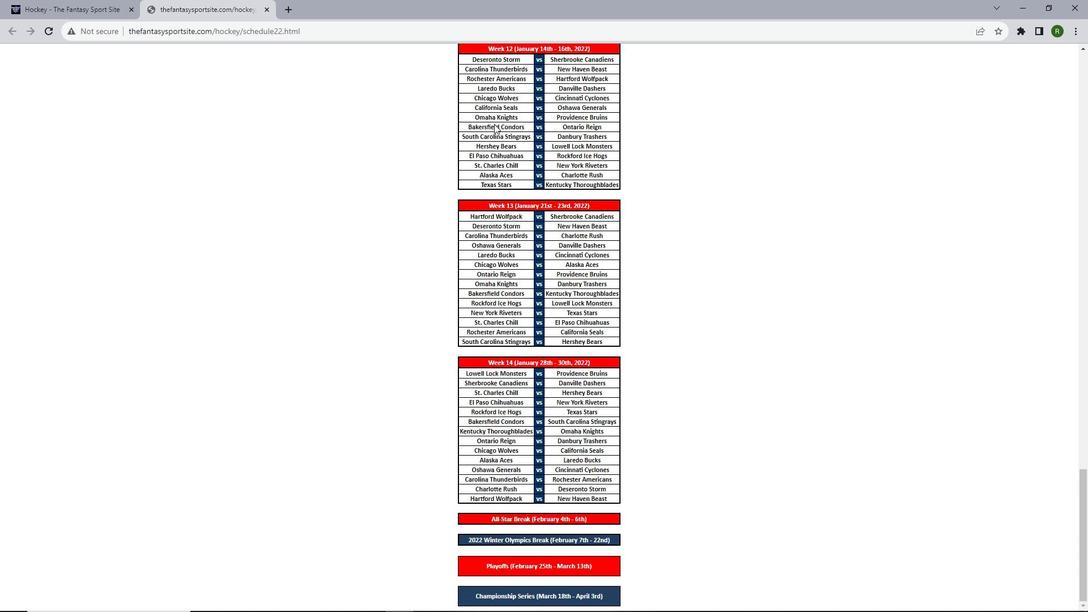 
